 Task: Create a blank project AmberDrive with privacy Public and default view as List and in the team Taskers . Create three sections in the project as To-Do, Doing and Done
Action: Mouse moved to (352, 343)
Screenshot: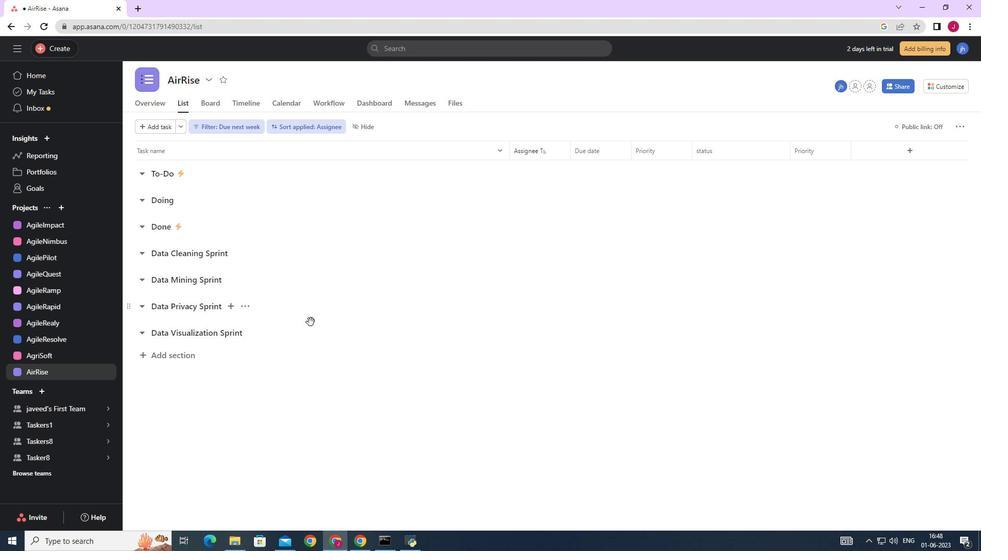 
Action: Mouse scrolled (352, 343) with delta (0, 0)
Screenshot: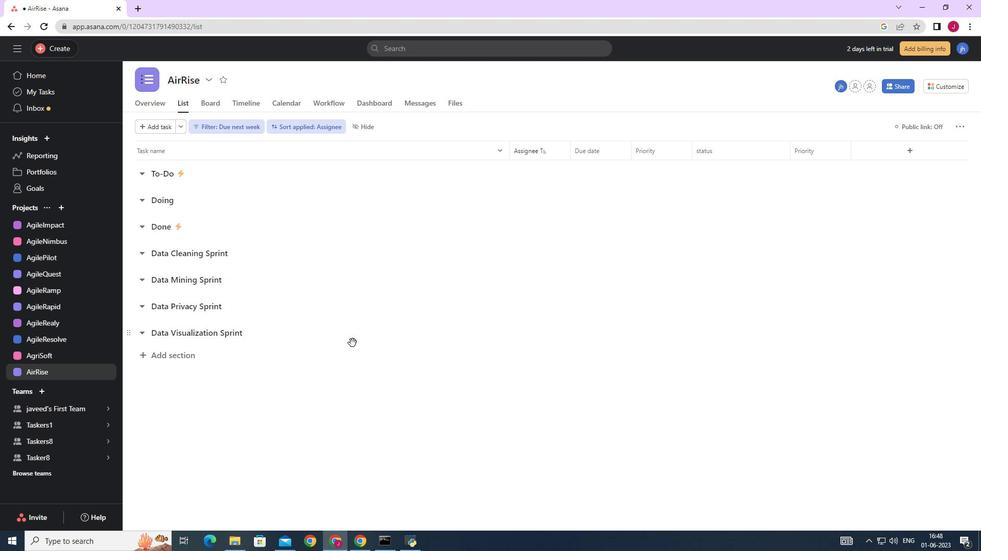 
Action: Mouse scrolled (352, 343) with delta (0, 0)
Screenshot: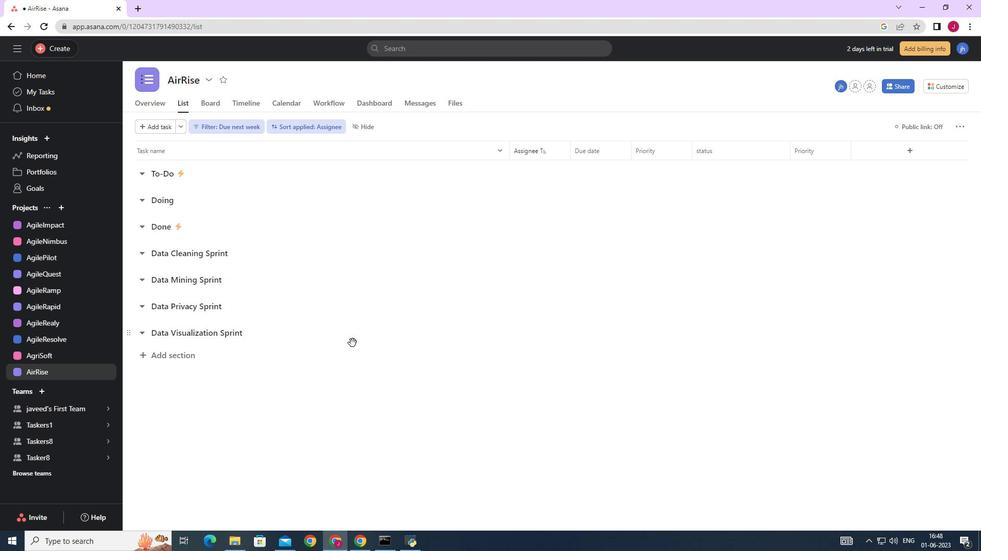
Action: Mouse scrolled (352, 343) with delta (0, 0)
Screenshot: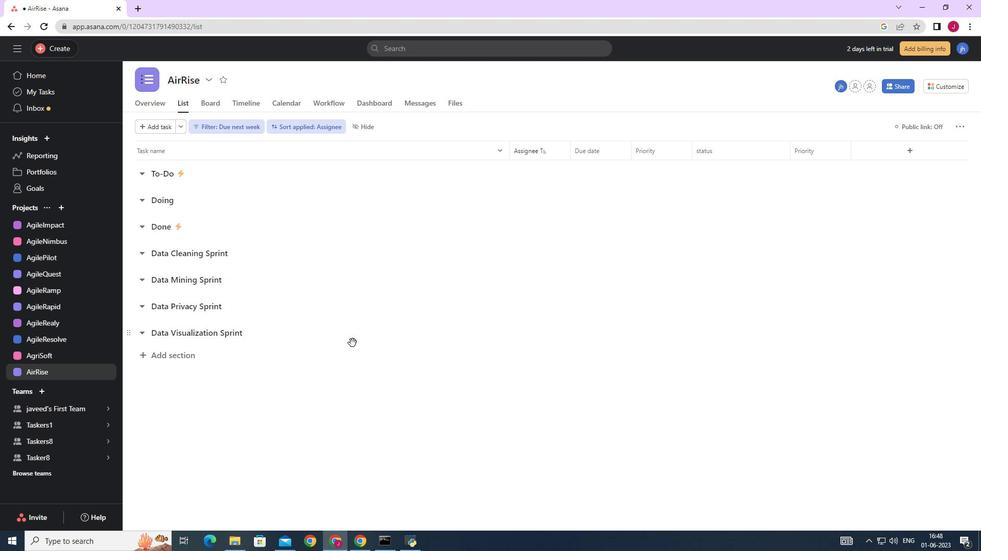 
Action: Mouse moved to (56, 205)
Screenshot: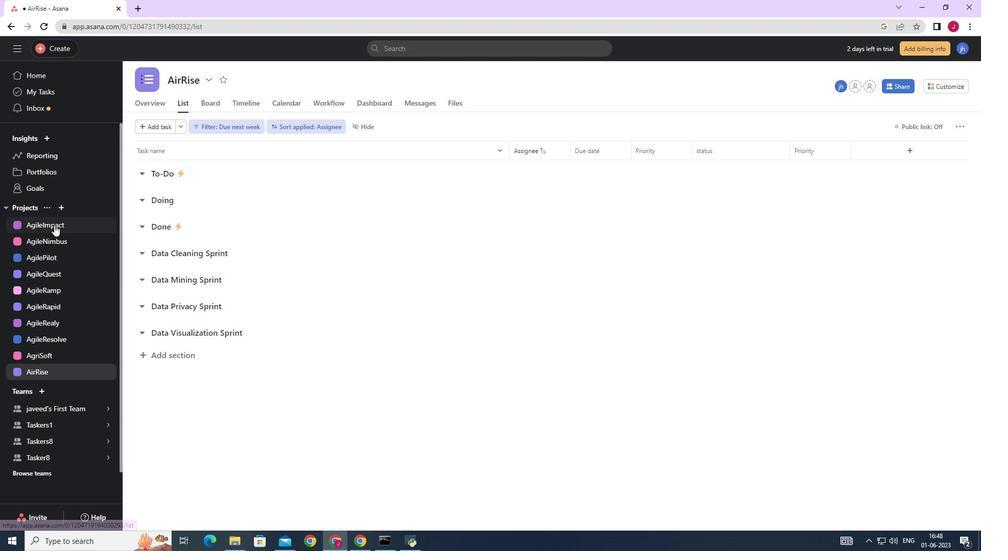 
Action: Mouse pressed left at (56, 205)
Screenshot: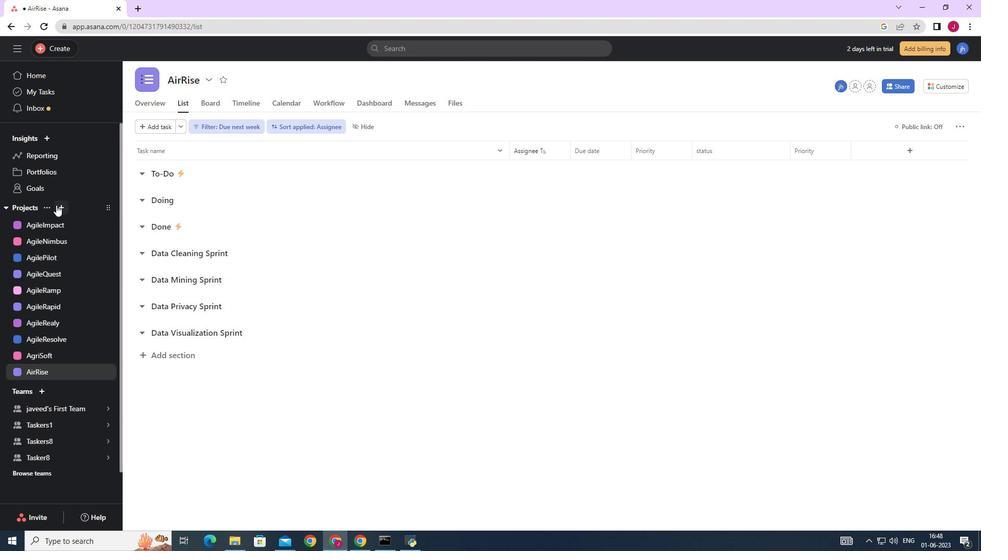 
Action: Mouse moved to (90, 226)
Screenshot: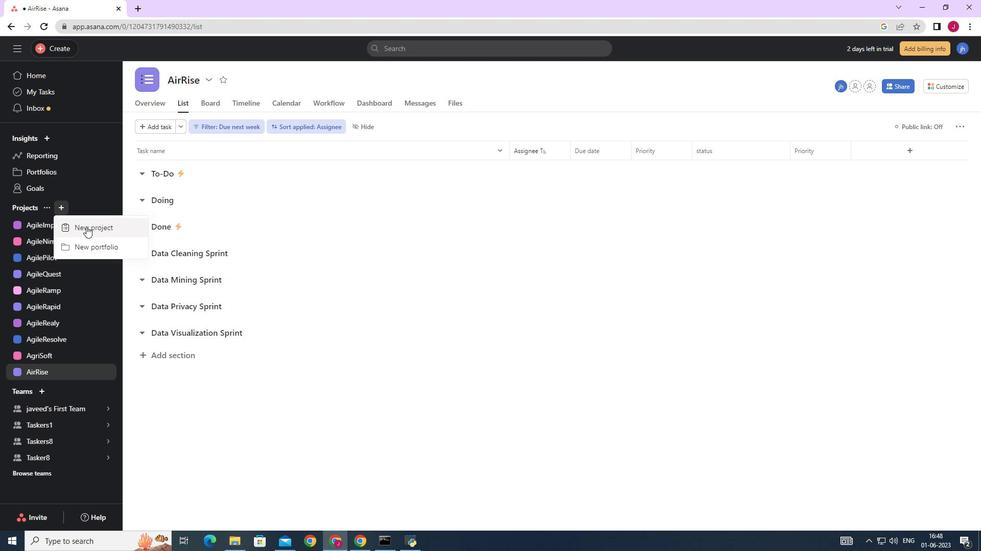 
Action: Mouse pressed left at (90, 226)
Screenshot: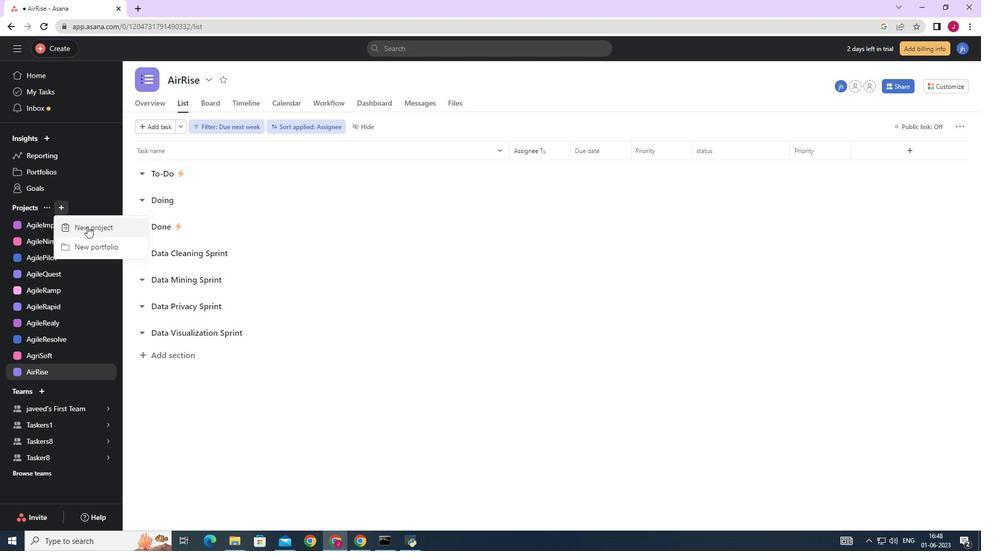 
Action: Mouse moved to (421, 217)
Screenshot: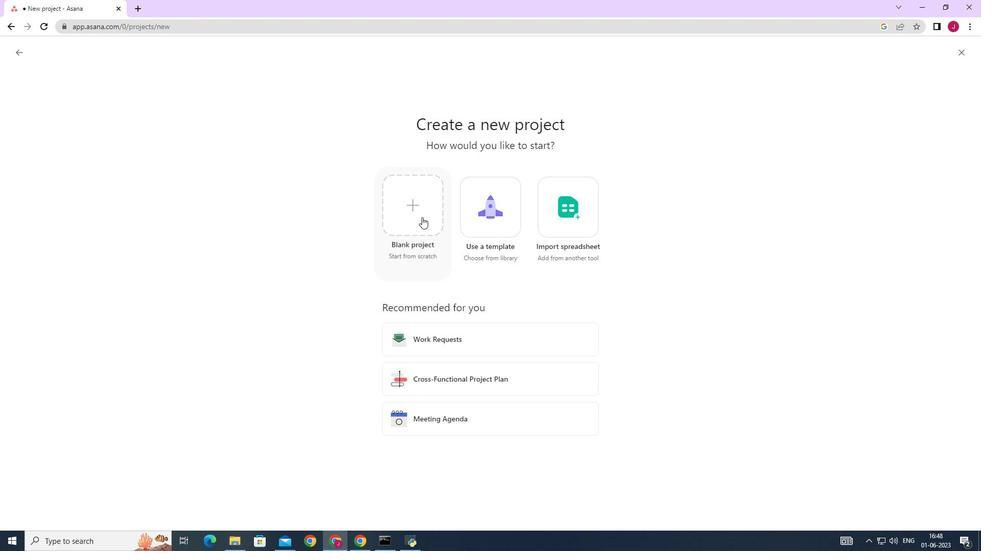 
Action: Mouse pressed left at (421, 217)
Screenshot: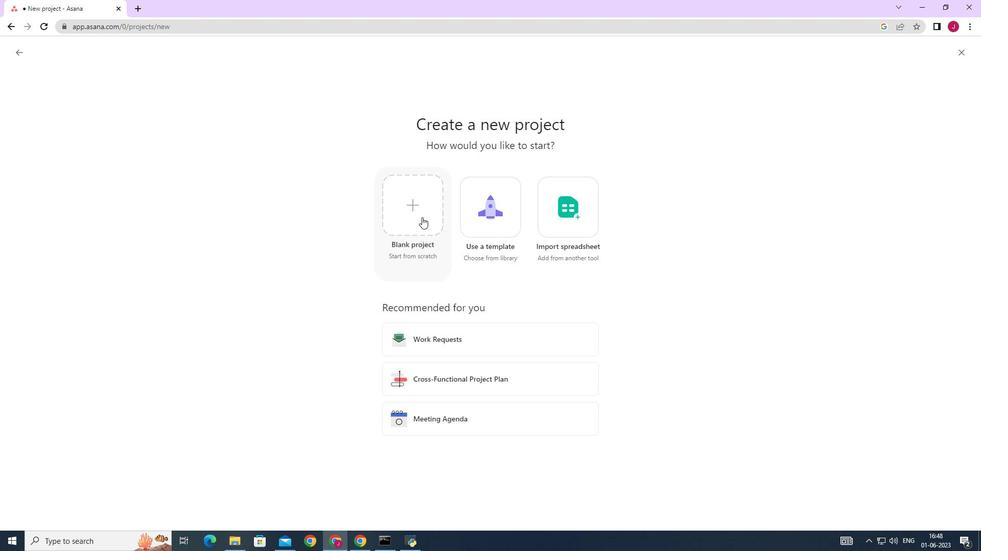 
Action: Mouse moved to (287, 126)
Screenshot: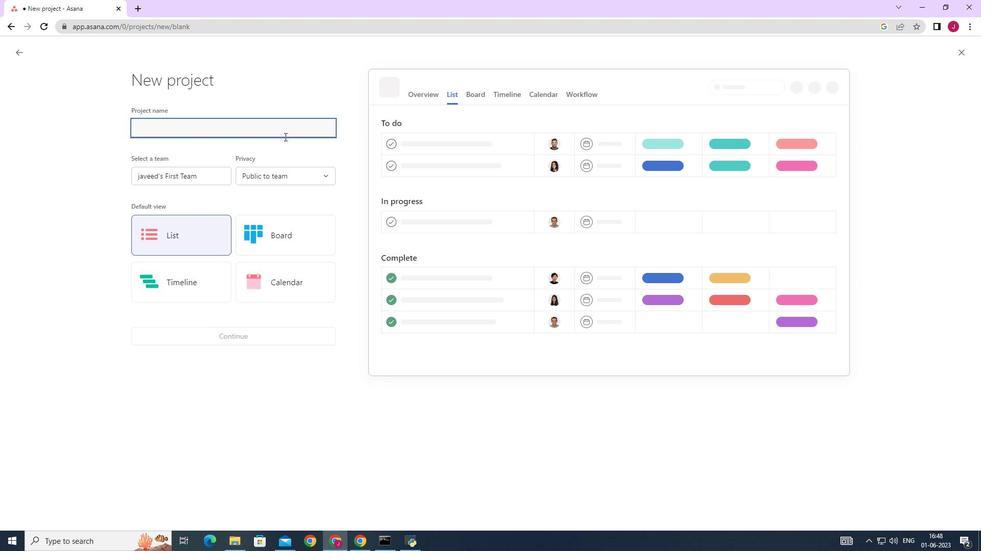 
Action: Mouse pressed left at (287, 126)
Screenshot: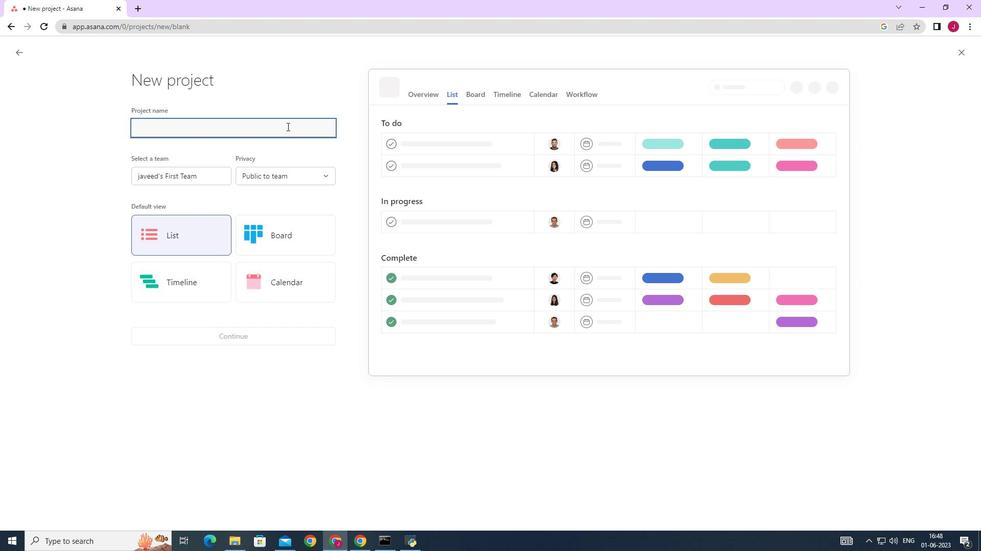 
Action: Key pressed <Key.caps_lock>A<Key.caps_lock>mber<Key.caps_lock>D<Key.caps_lock>rive
Screenshot: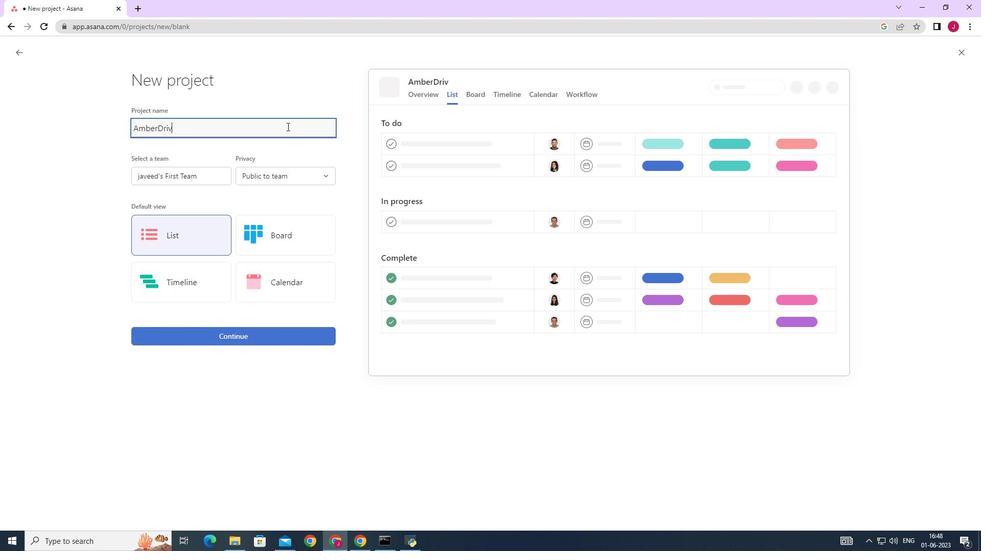
Action: Mouse moved to (203, 171)
Screenshot: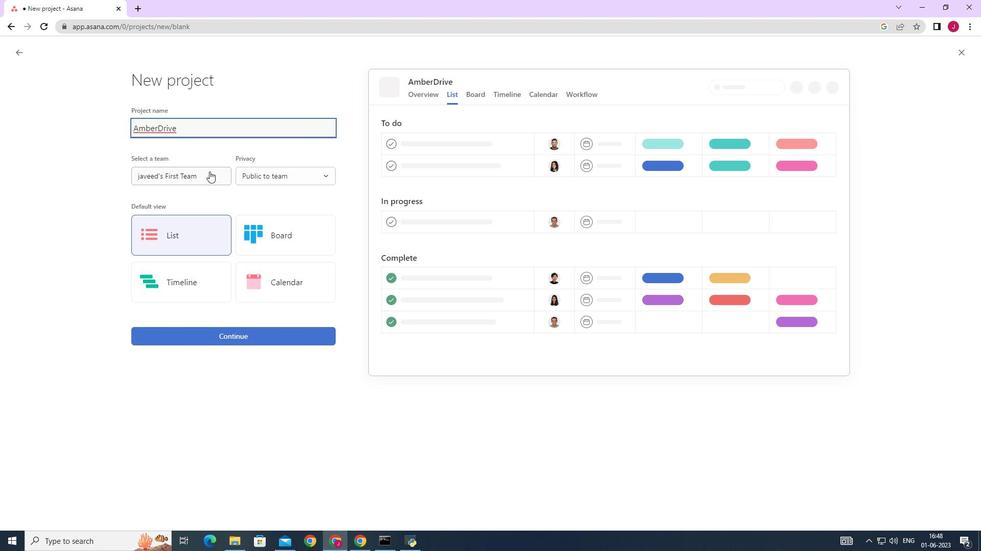 
Action: Mouse pressed left at (203, 171)
Screenshot: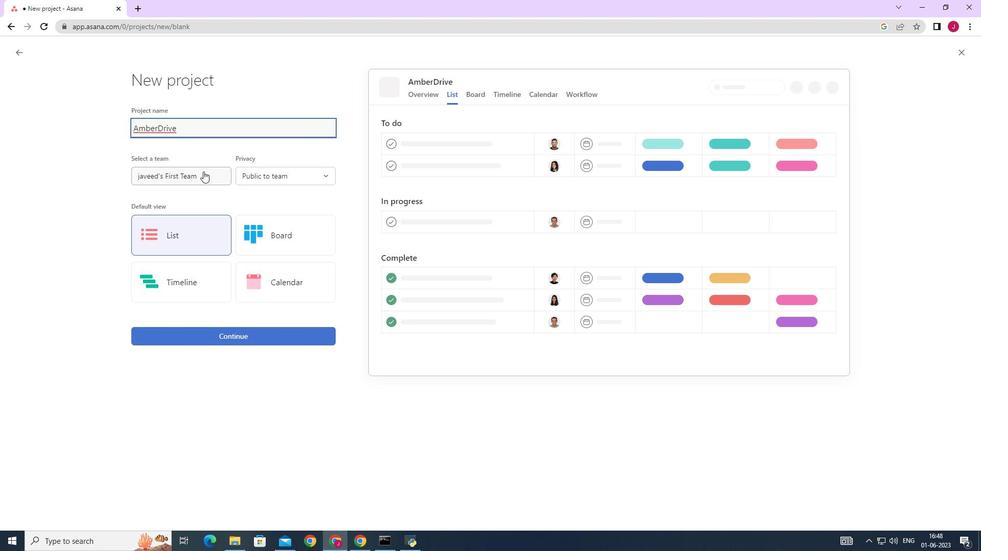 
Action: Mouse moved to (182, 214)
Screenshot: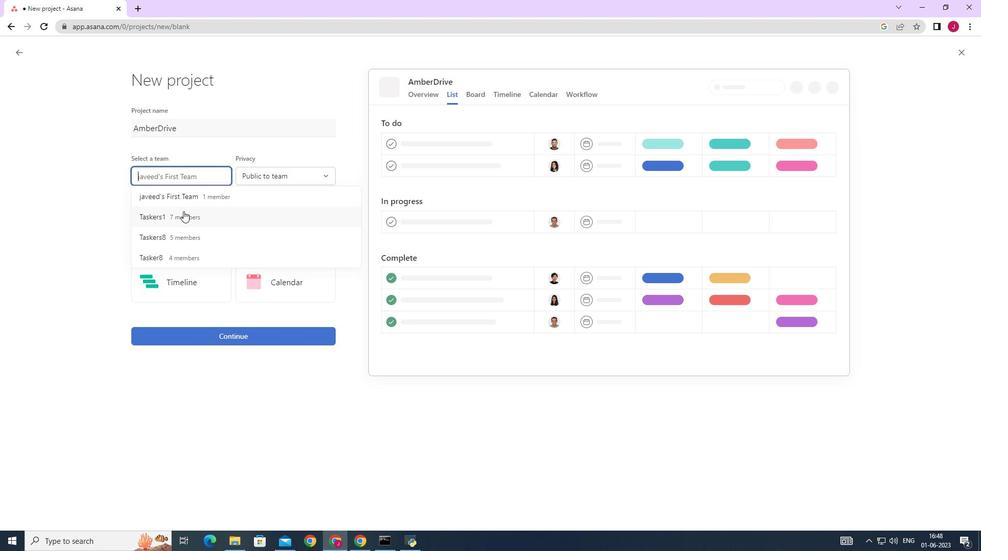 
Action: Mouse pressed left at (182, 214)
Screenshot: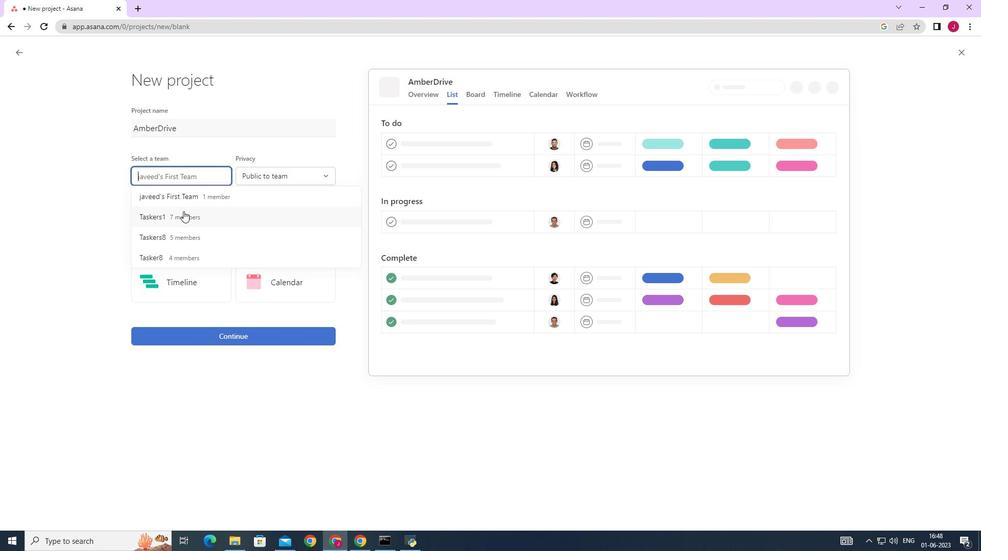 
Action: Mouse moved to (272, 180)
Screenshot: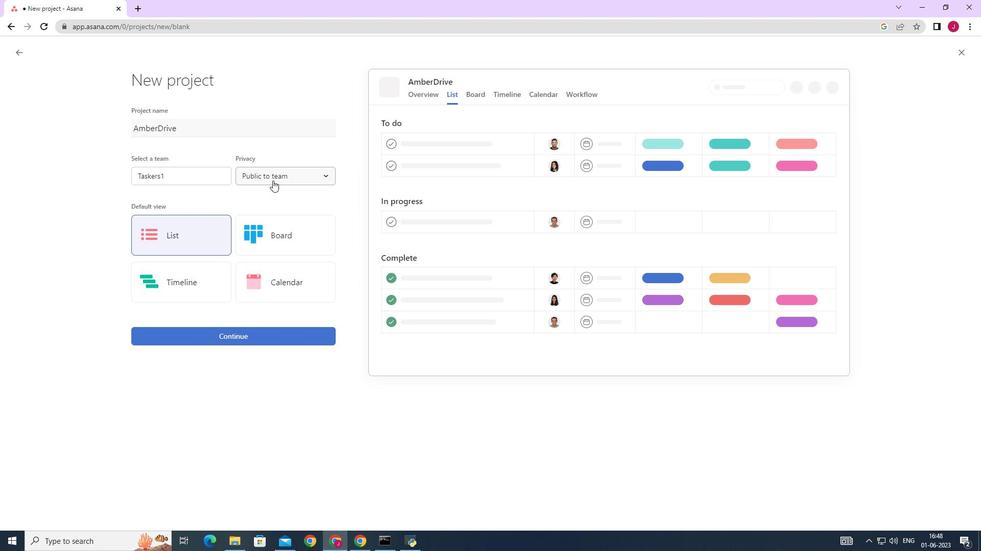 
Action: Mouse pressed left at (272, 180)
Screenshot: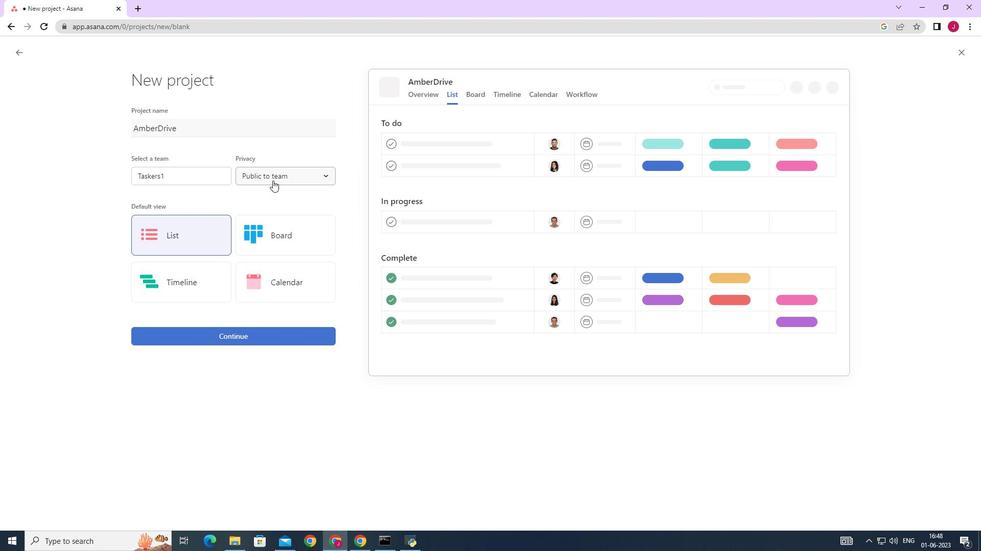 
Action: Mouse moved to (276, 194)
Screenshot: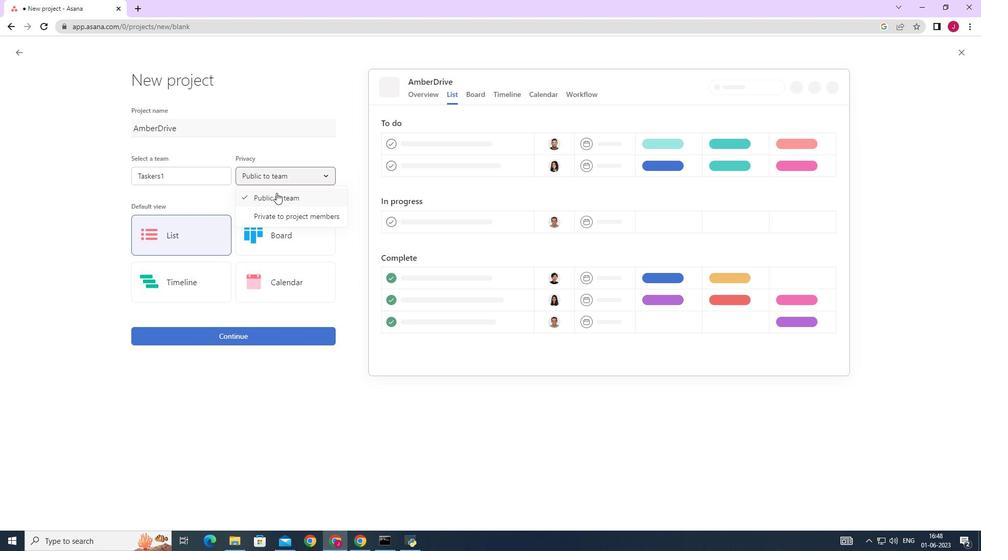 
Action: Mouse pressed left at (276, 194)
Screenshot: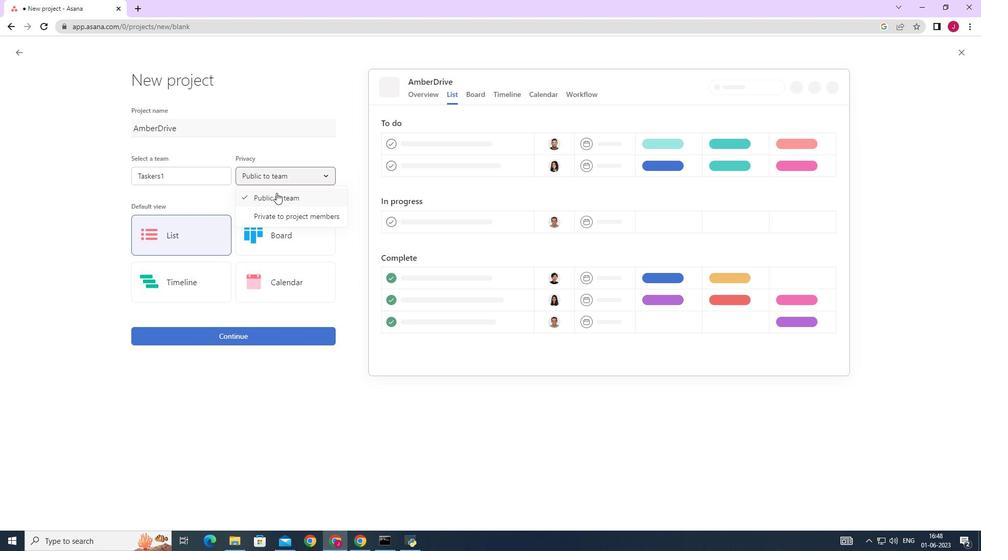 
Action: Mouse moved to (181, 237)
Screenshot: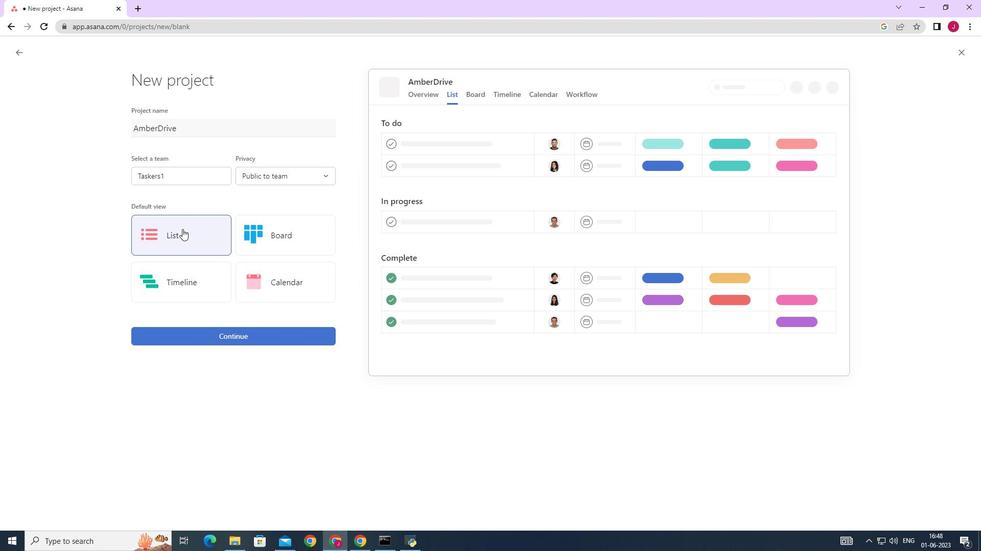 
Action: Mouse pressed left at (181, 237)
Screenshot: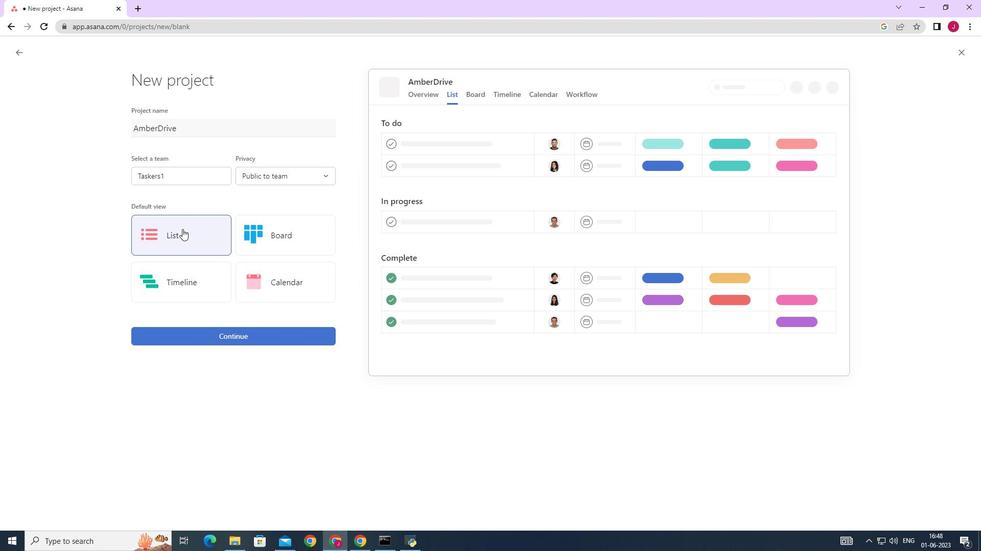 
Action: Mouse moved to (214, 336)
Screenshot: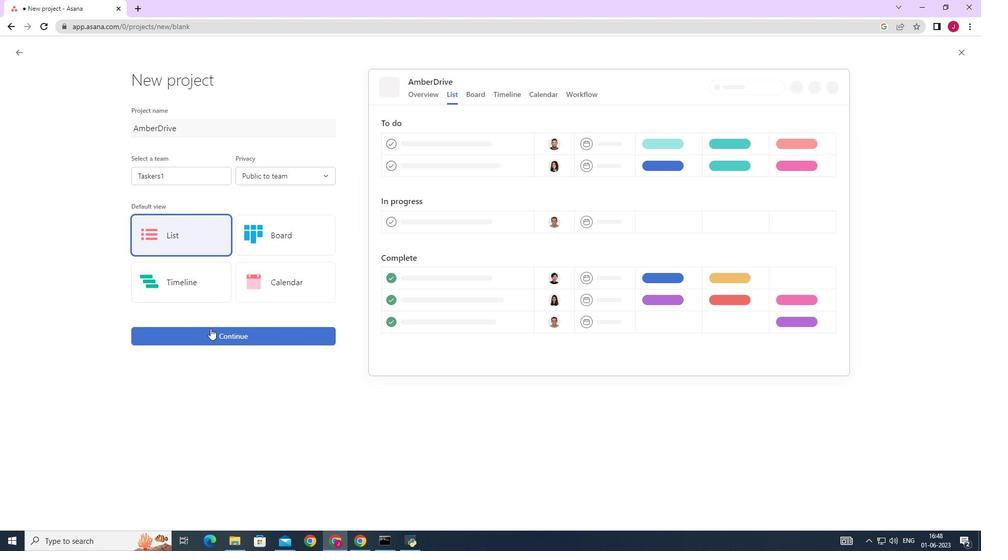 
Action: Mouse pressed left at (214, 336)
Screenshot: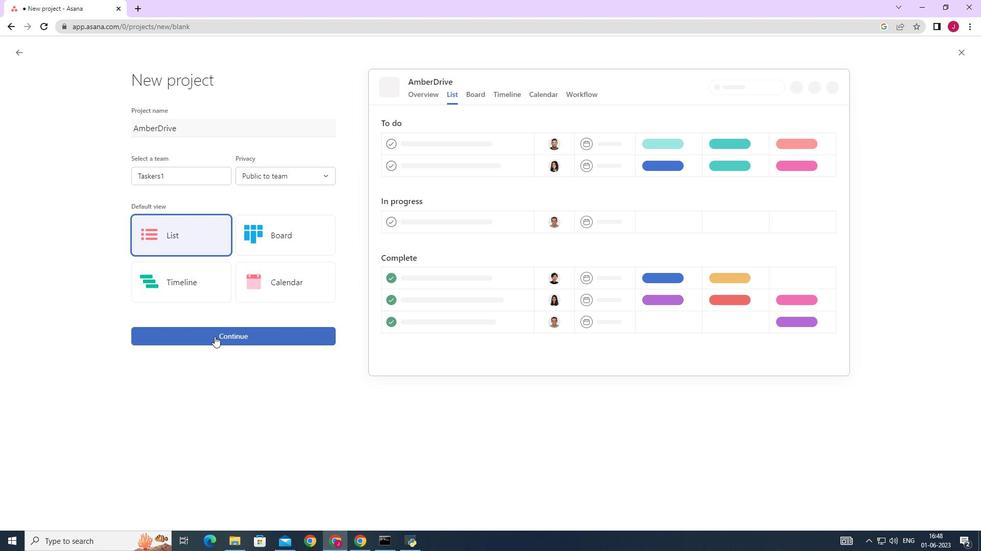 
Action: Mouse moved to (252, 276)
Screenshot: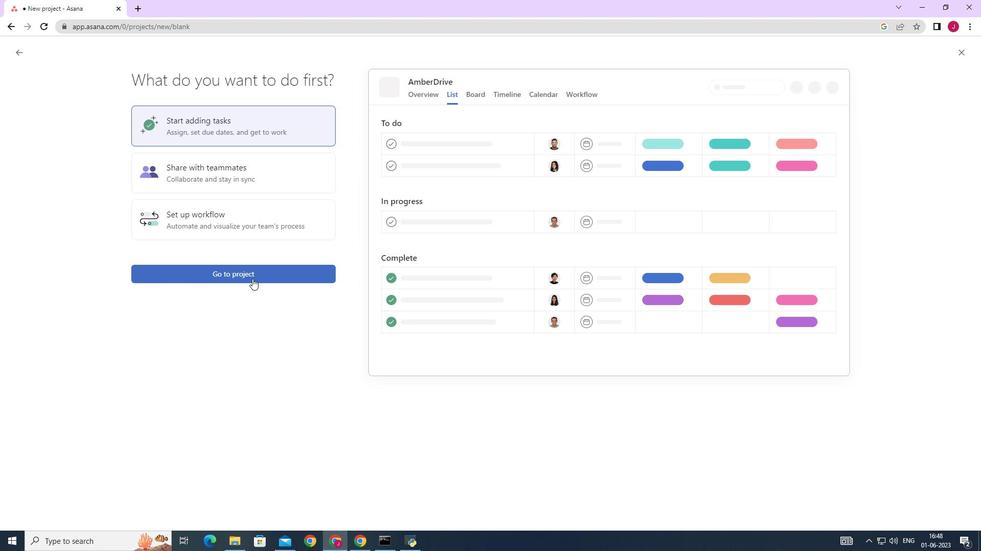 
Action: Mouse pressed left at (252, 276)
Screenshot: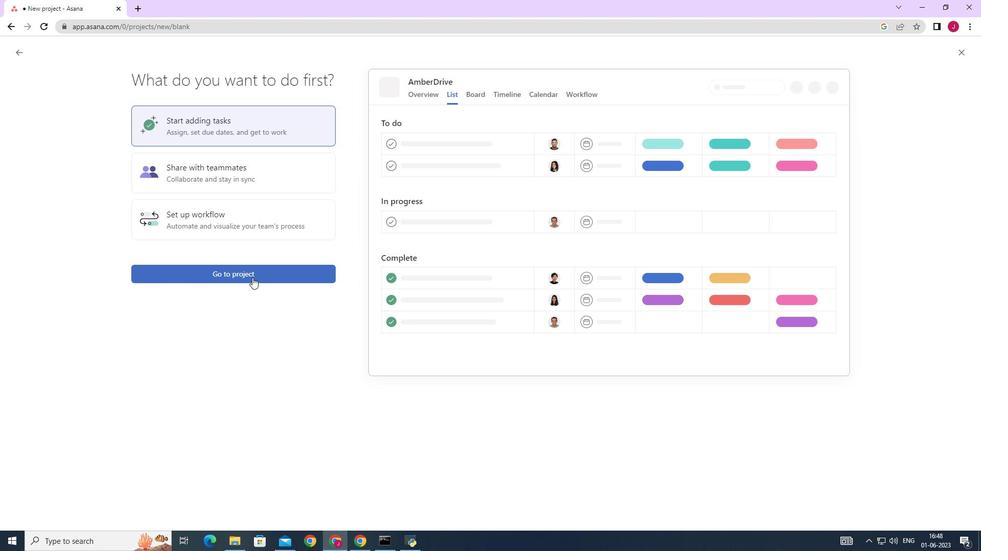 
Action: Mouse moved to (172, 223)
Screenshot: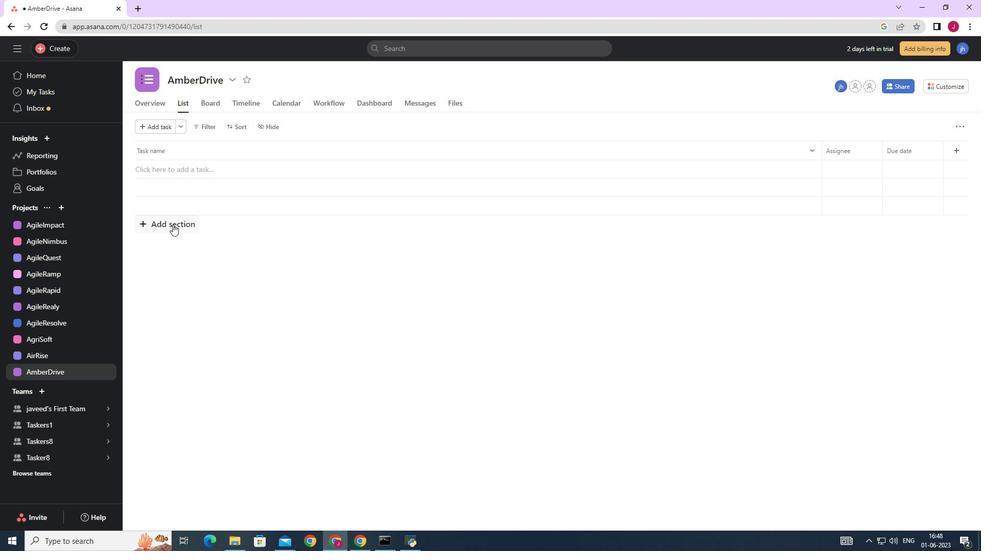 
Action: Mouse pressed left at (172, 223)
Screenshot: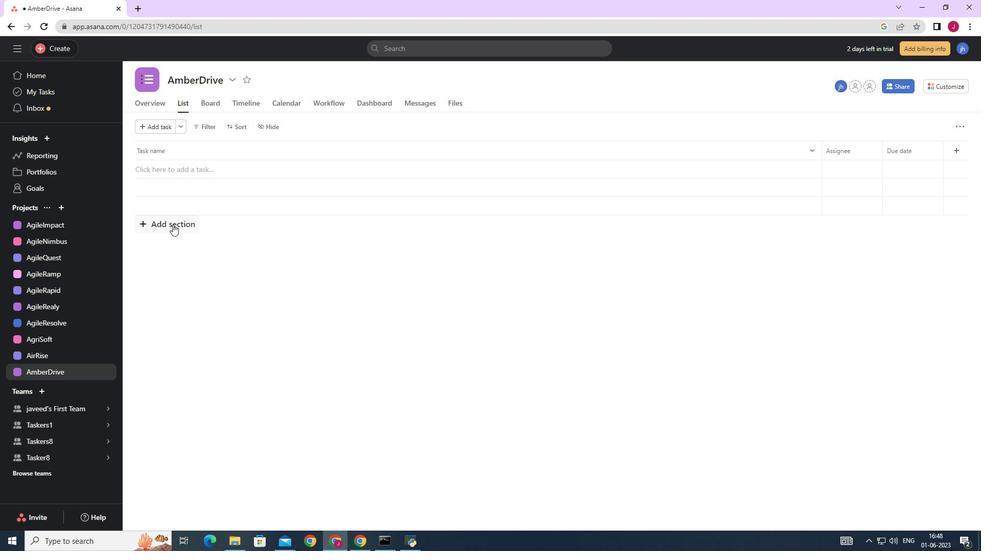 
Action: Key pressed <Key.caps_lock>T<Key.caps_lock>o-<Key.caps_lock>D<Key.caps_lock>o
Screenshot: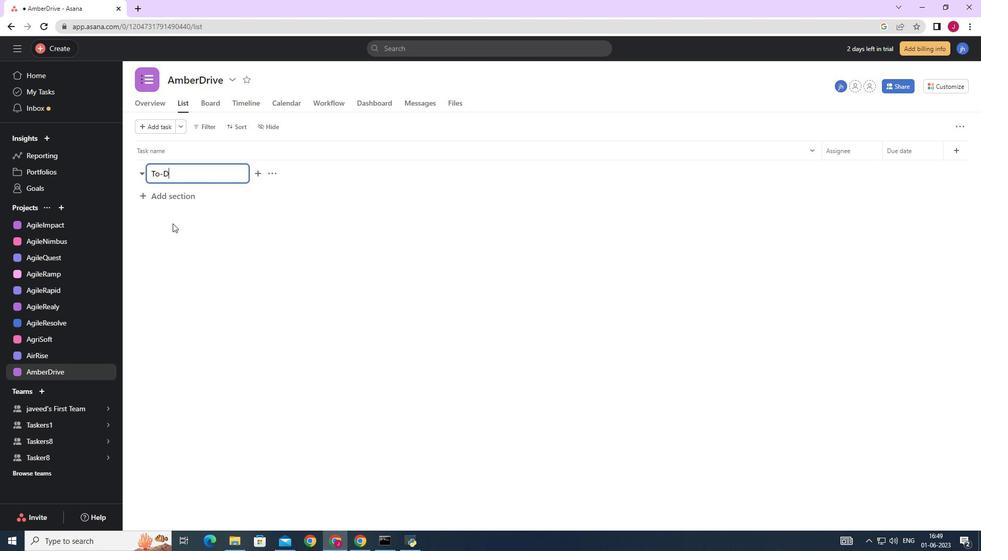 
Action: Mouse moved to (177, 196)
Screenshot: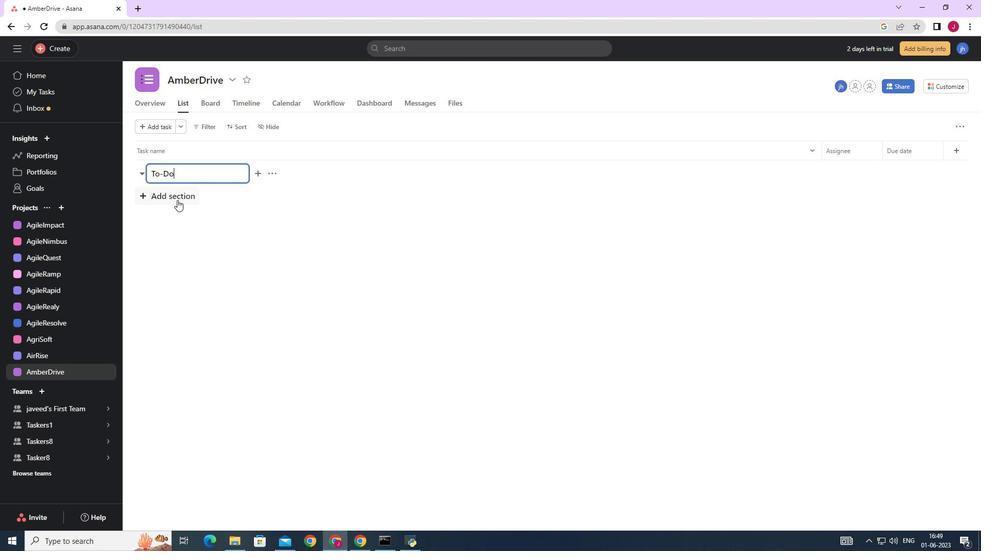 
Action: Mouse pressed left at (177, 196)
Screenshot: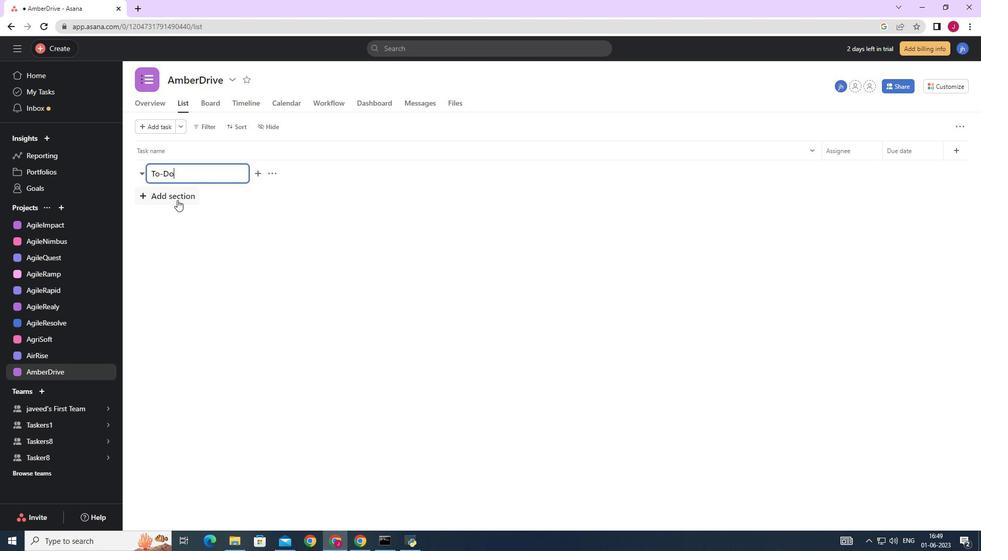 
Action: Key pressed <Key.caps_lock>D<Key.caps_lock>oing
Screenshot: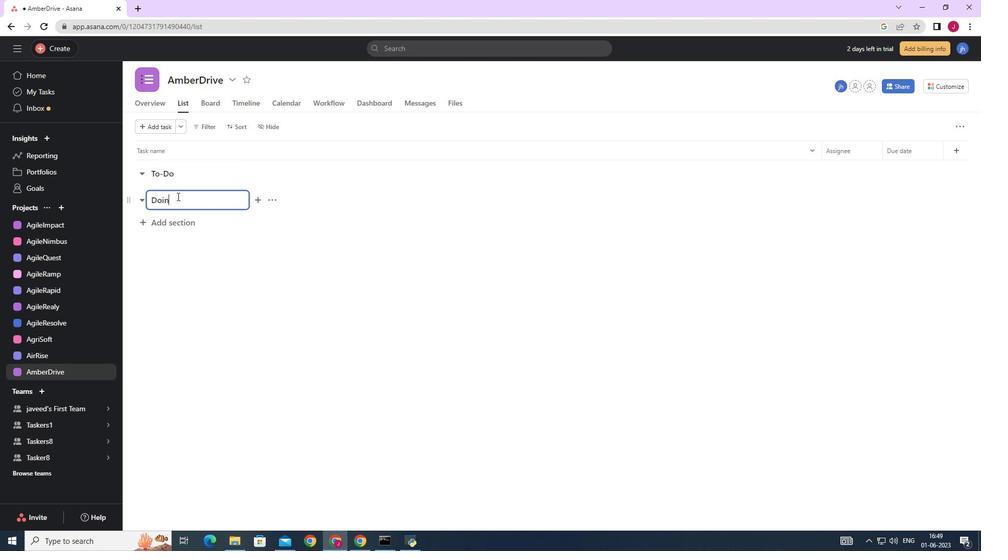
Action: Mouse moved to (185, 222)
Screenshot: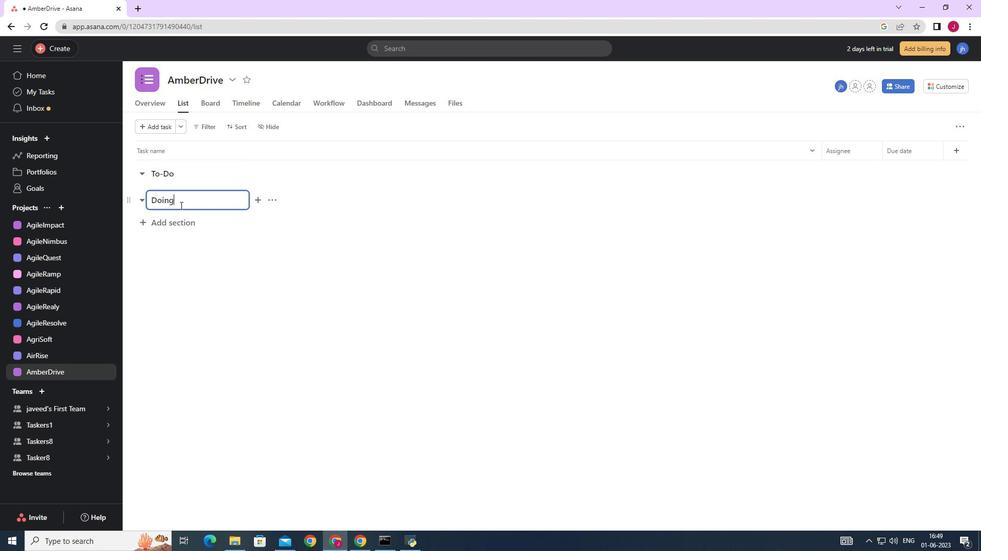 
Action: Mouse pressed left at (185, 222)
Screenshot: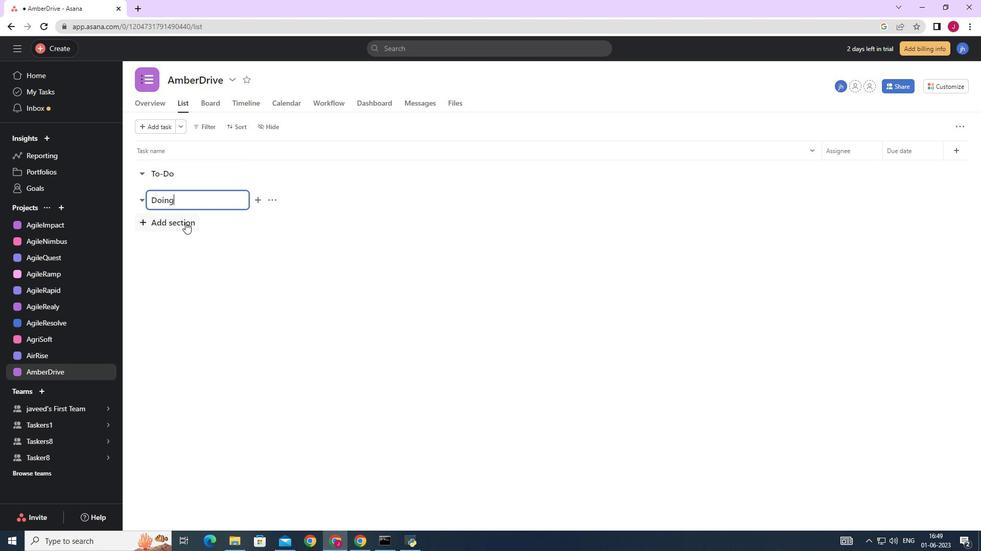 
Action: Key pressed <Key.caps_lock>D<Key.caps_lock>one
Screenshot: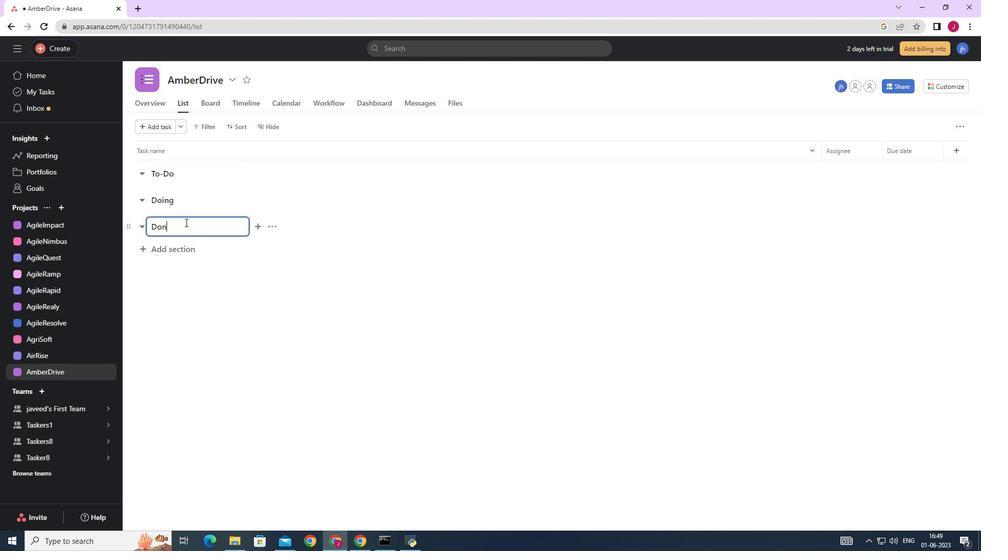 
Action: Mouse moved to (172, 248)
Screenshot: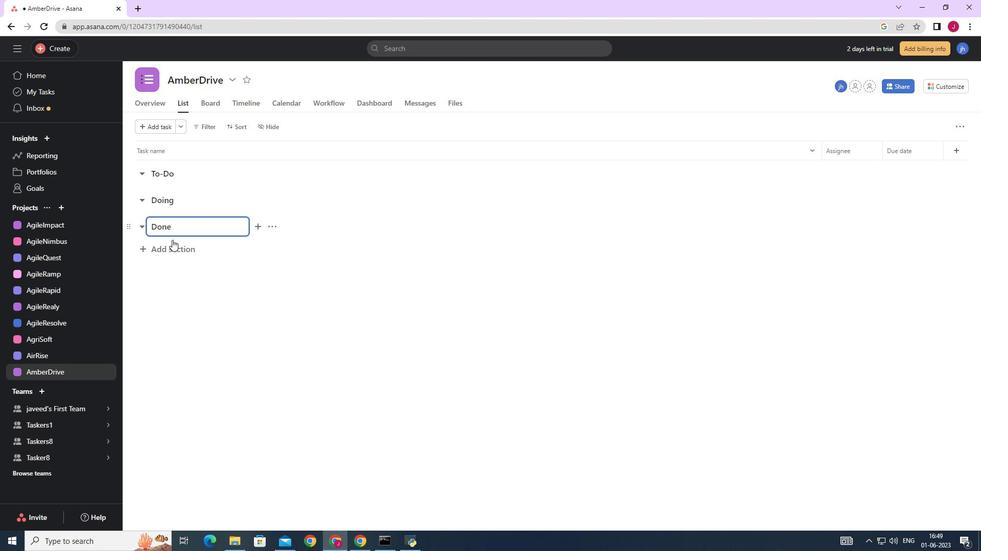 
Action: Mouse pressed left at (172, 248)
Screenshot: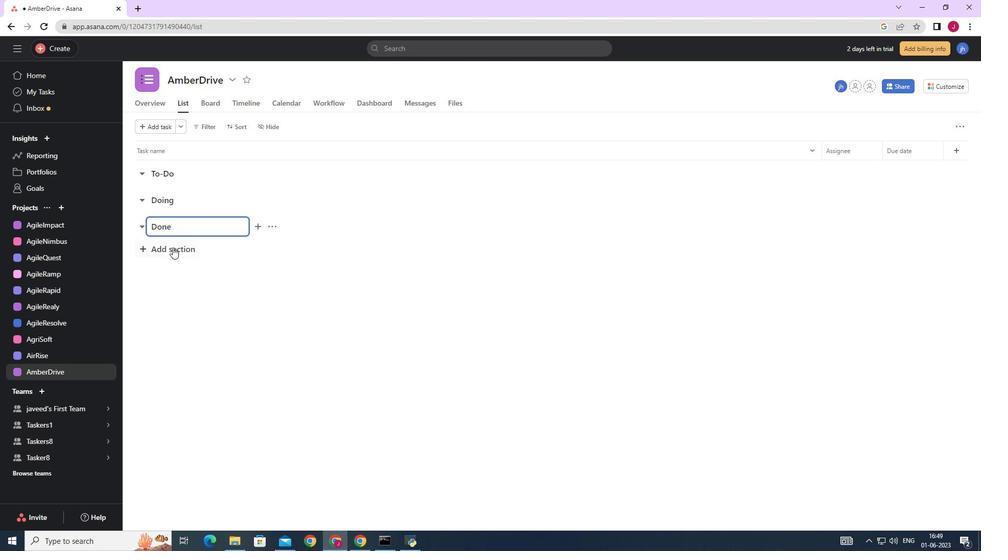 
Action: Mouse moved to (99, 266)
Screenshot: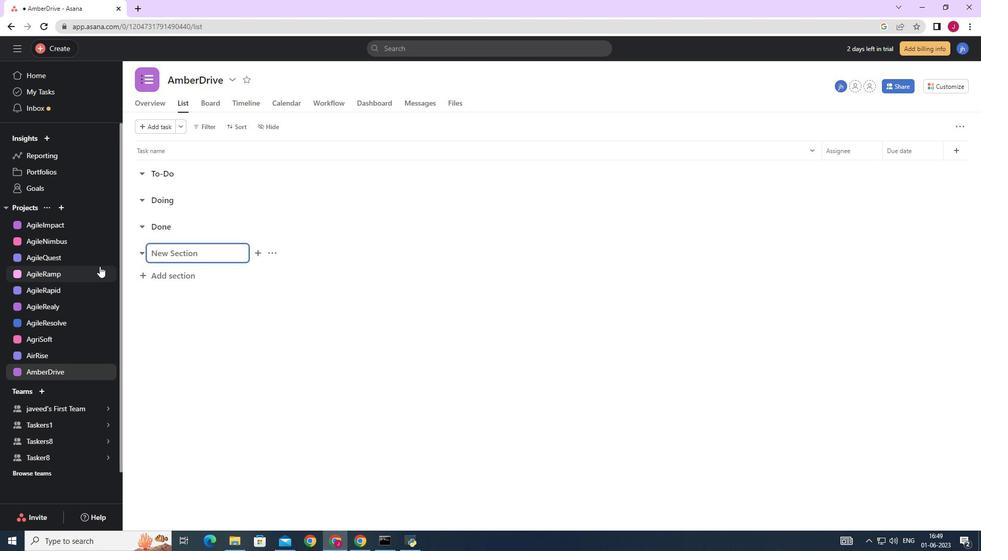 
